 Task: Insert image from uploads.
Action: Mouse moved to (190, 89)
Screenshot: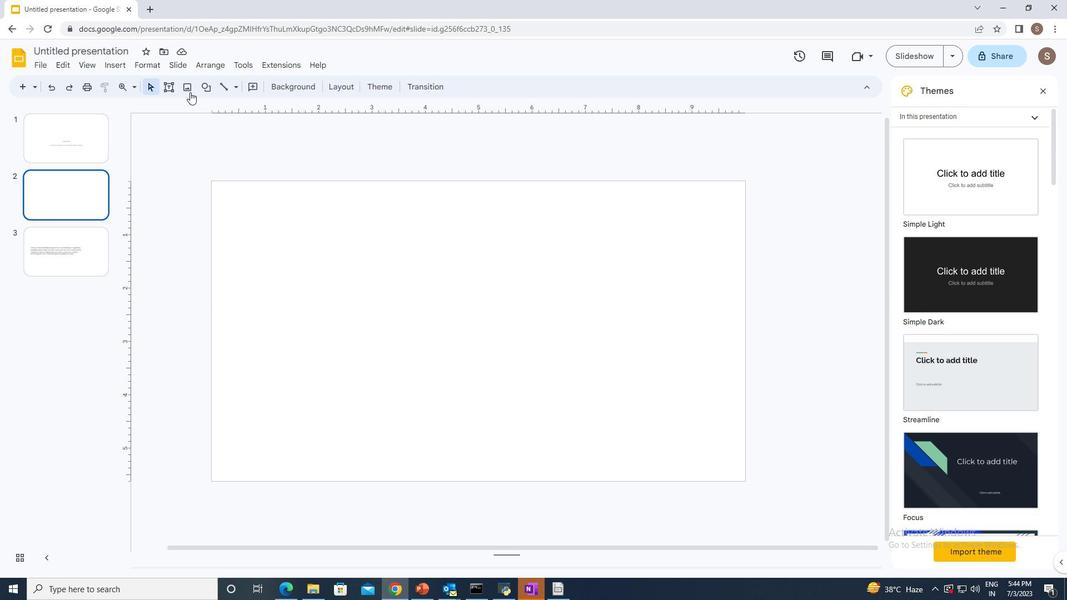 
Action: Mouse pressed left at (190, 89)
Screenshot: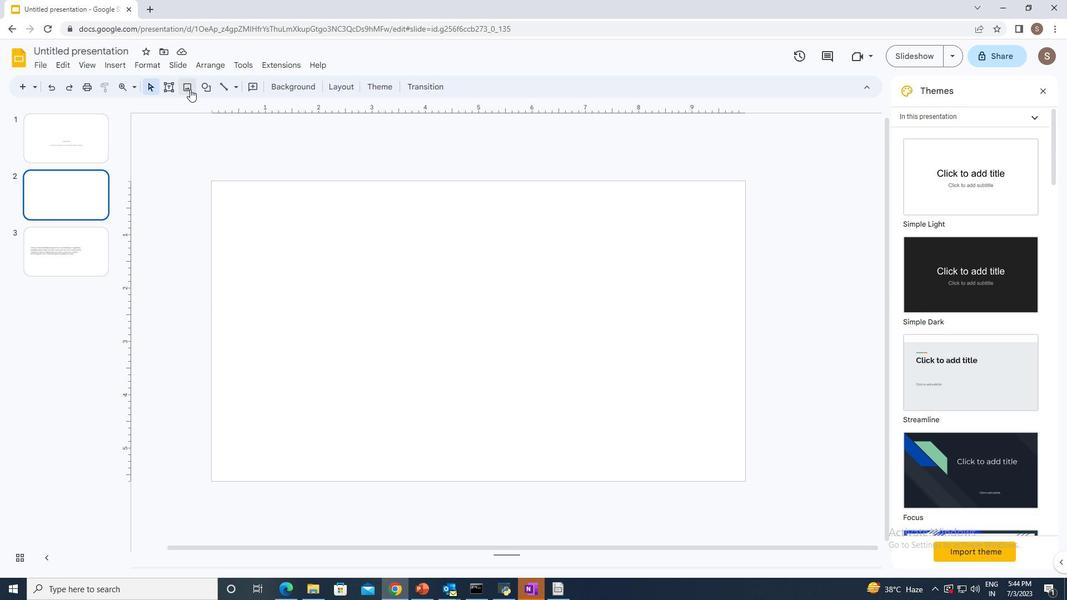 
Action: Mouse moved to (214, 106)
Screenshot: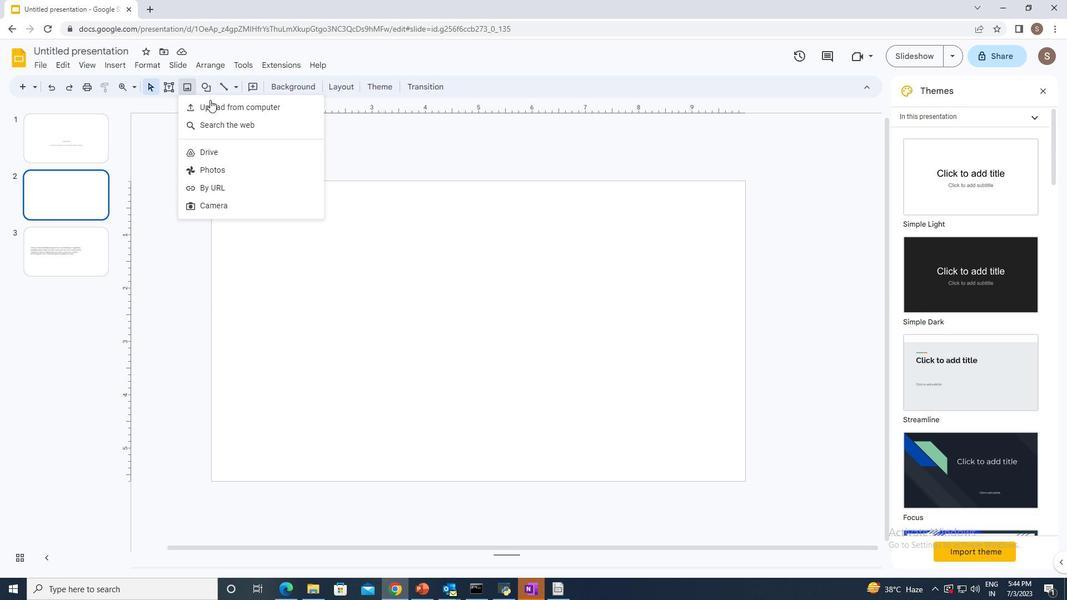 
Action: Mouse pressed left at (214, 106)
Screenshot: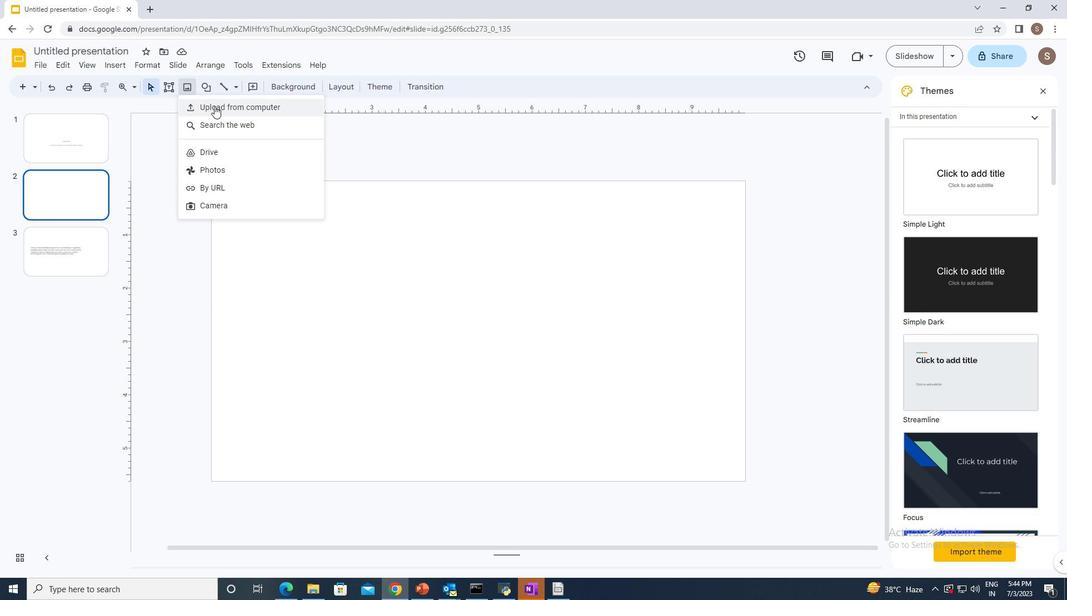 
Action: Mouse moved to (192, 183)
Screenshot: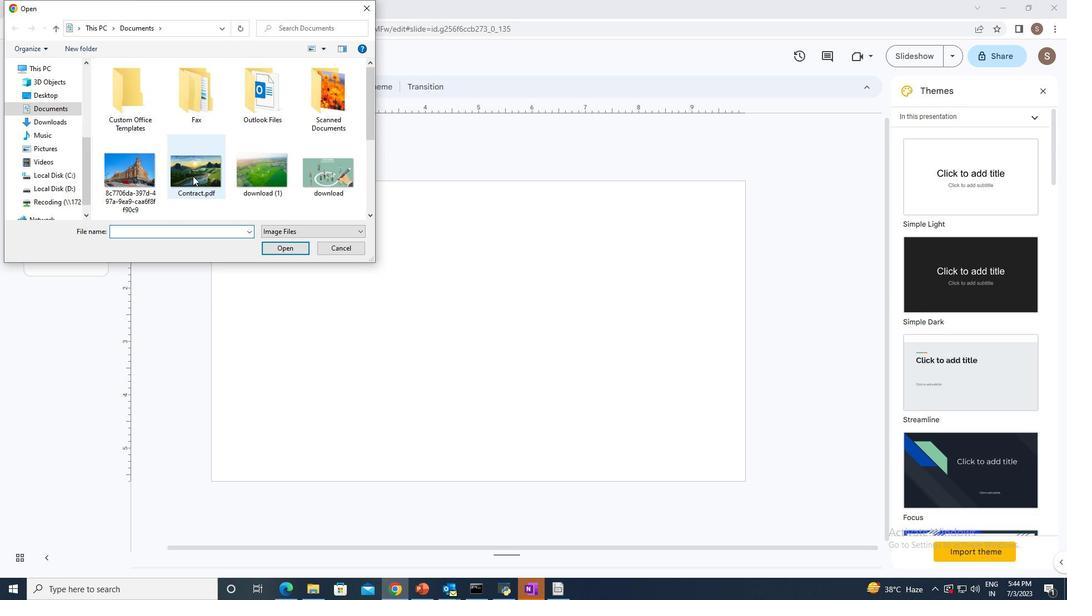 
Action: Mouse pressed left at (192, 183)
Screenshot: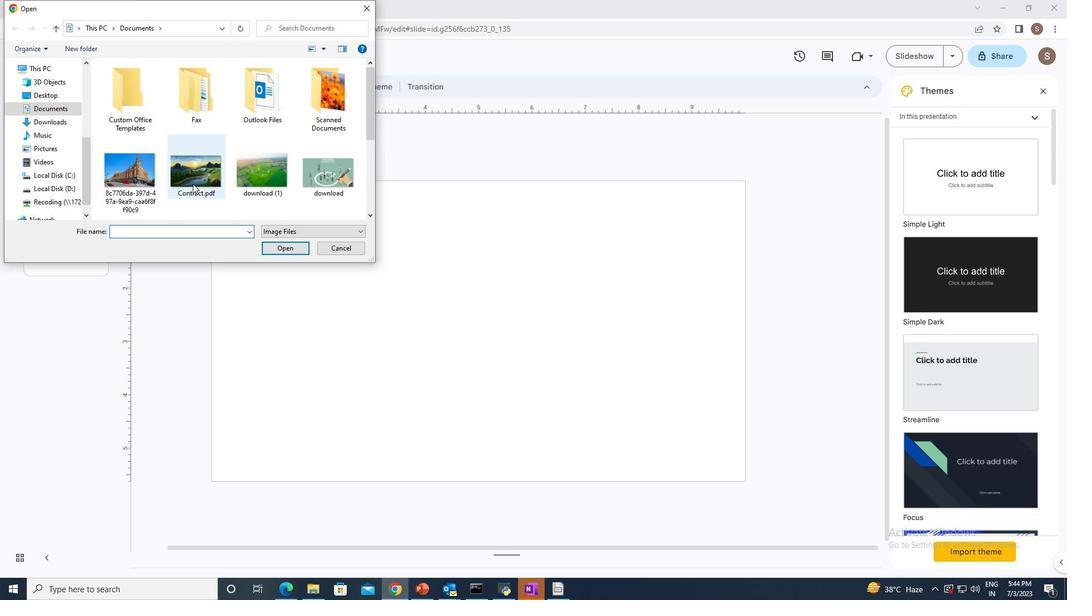 
Action: Mouse moved to (270, 249)
Screenshot: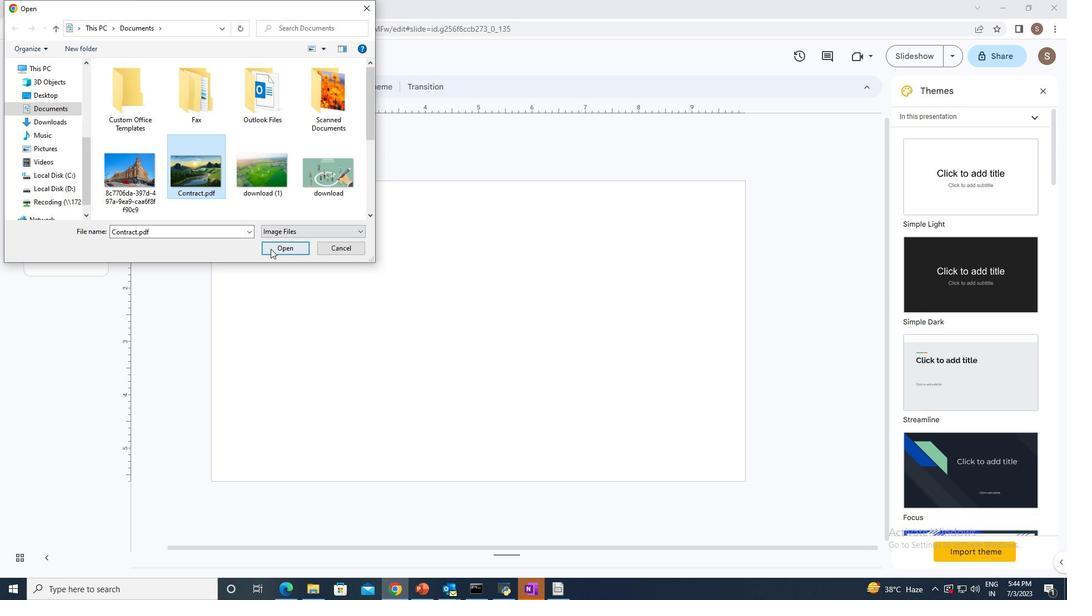 
Action: Mouse pressed left at (270, 249)
Screenshot: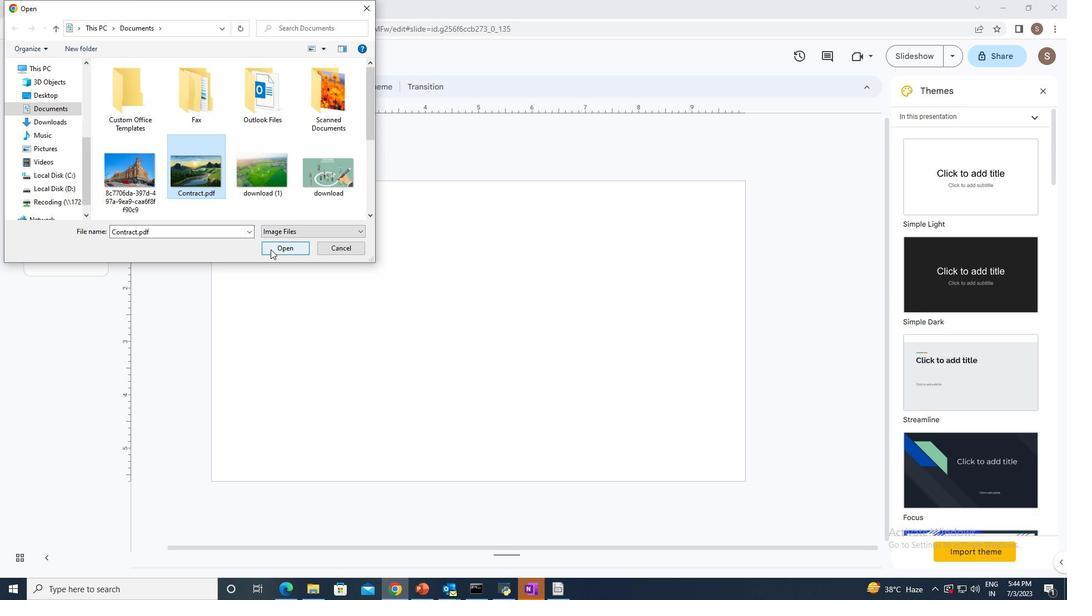 
Action: Mouse moved to (369, 278)
Screenshot: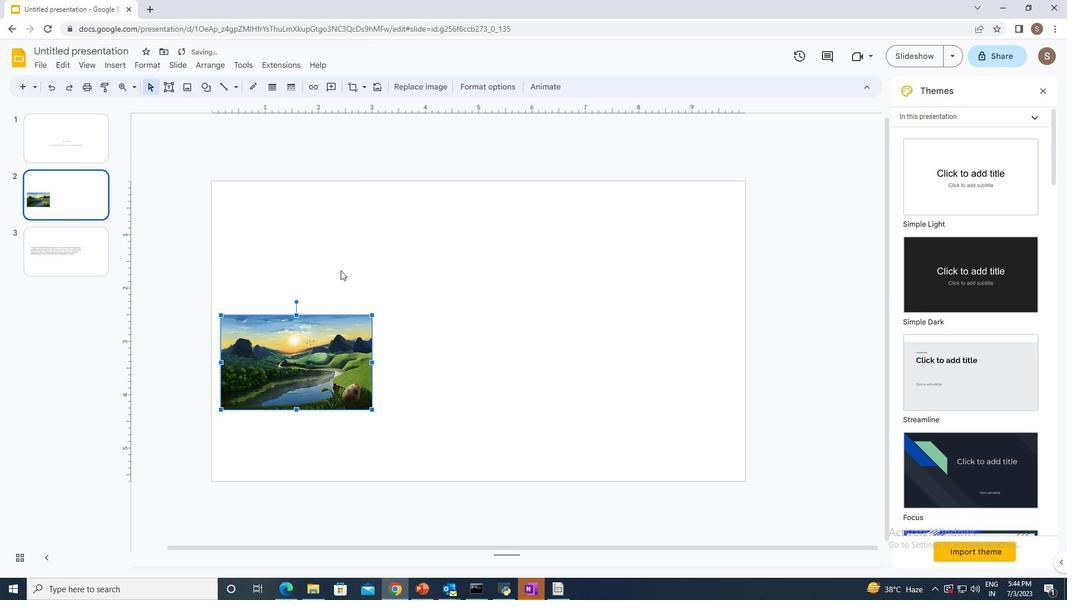 
Action: Mouse pressed left at (369, 278)
Screenshot: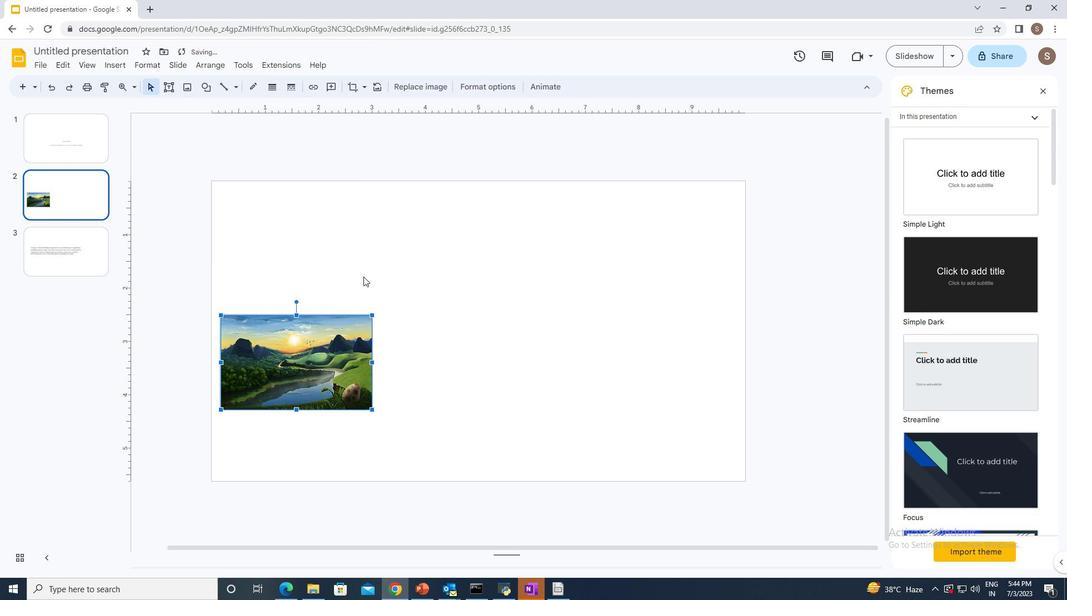 
